 Task: Print in statement paper size.
Action: Mouse moved to (80, 80)
Screenshot: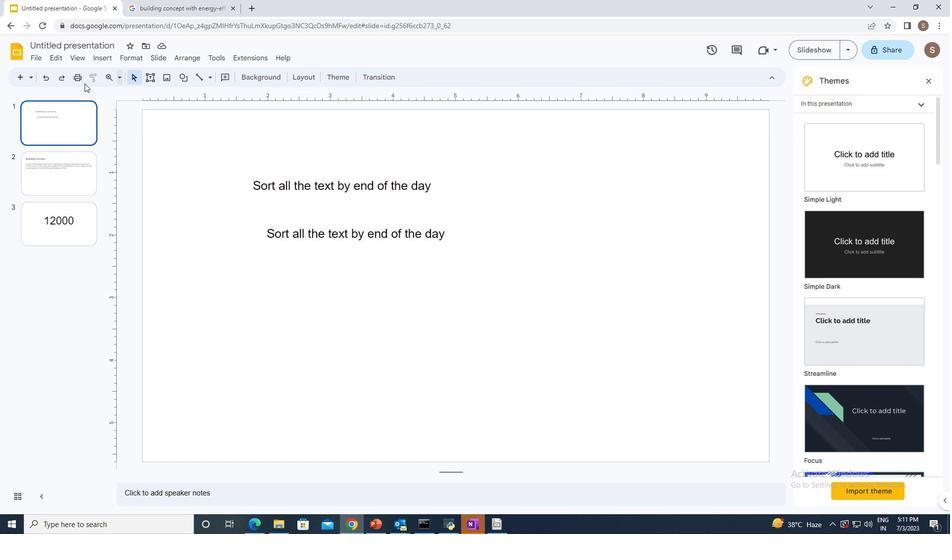 
Action: Mouse pressed left at (80, 80)
Screenshot: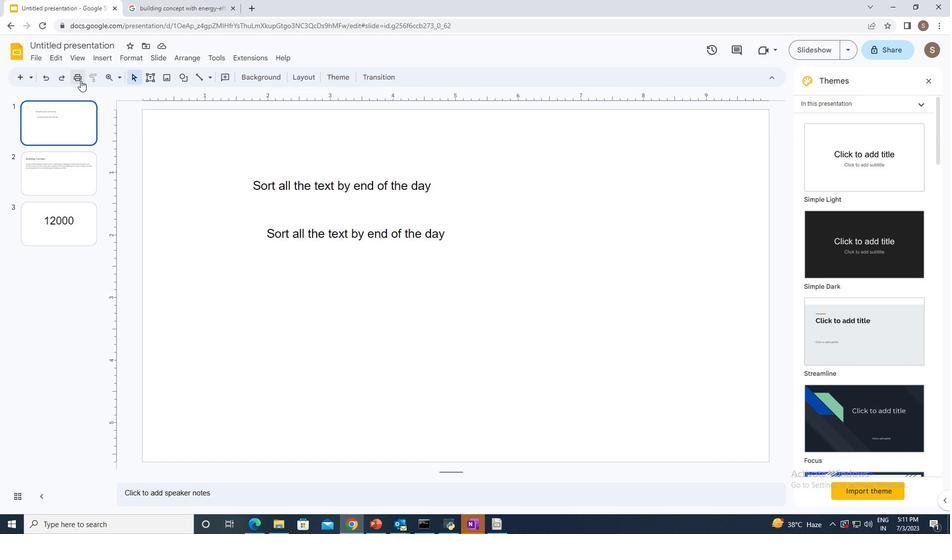
Action: Mouse moved to (696, 160)
Screenshot: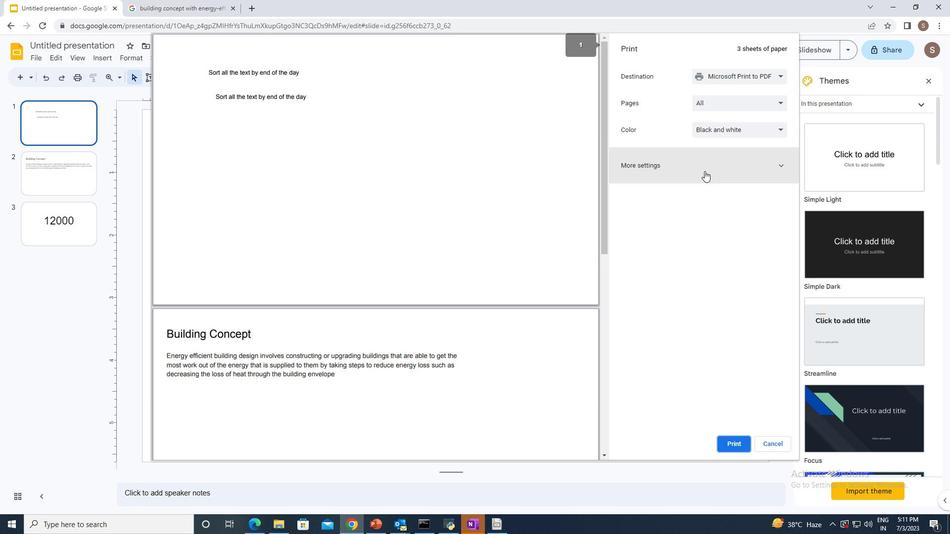 
Action: Mouse pressed left at (696, 160)
Screenshot: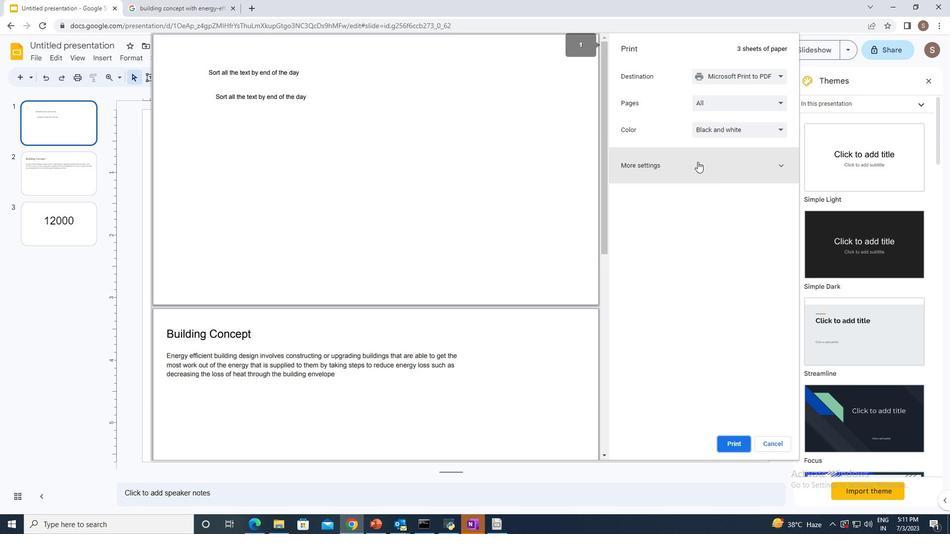 
Action: Mouse moved to (703, 198)
Screenshot: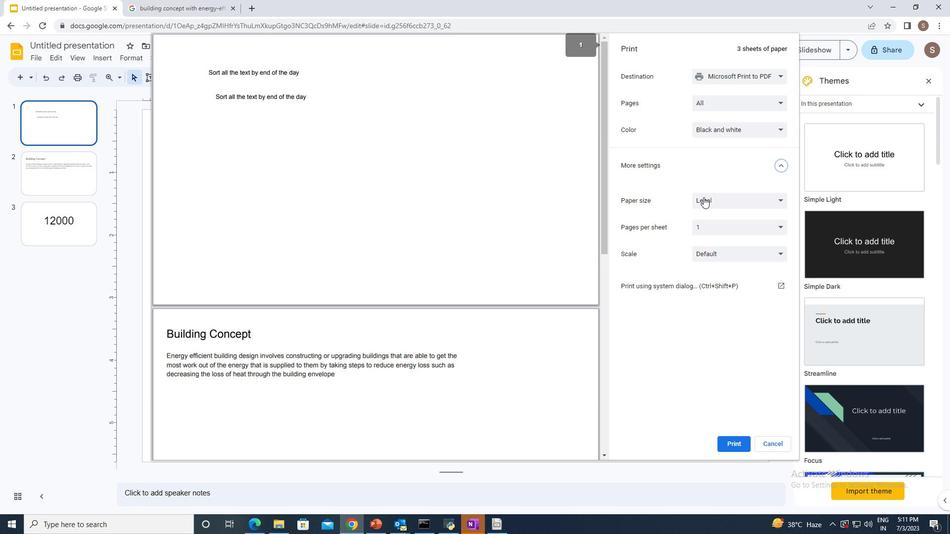 
Action: Mouse pressed left at (703, 198)
Screenshot: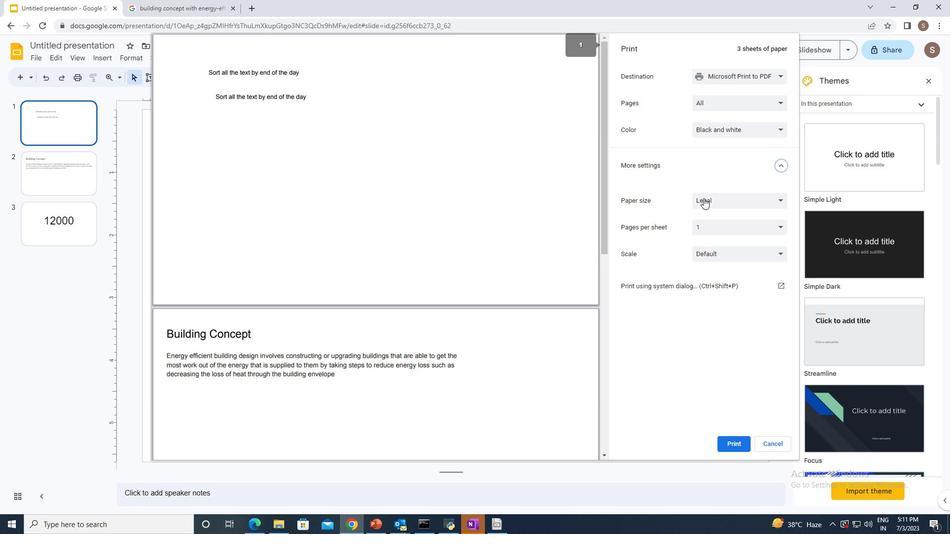 
Action: Mouse moved to (706, 238)
Screenshot: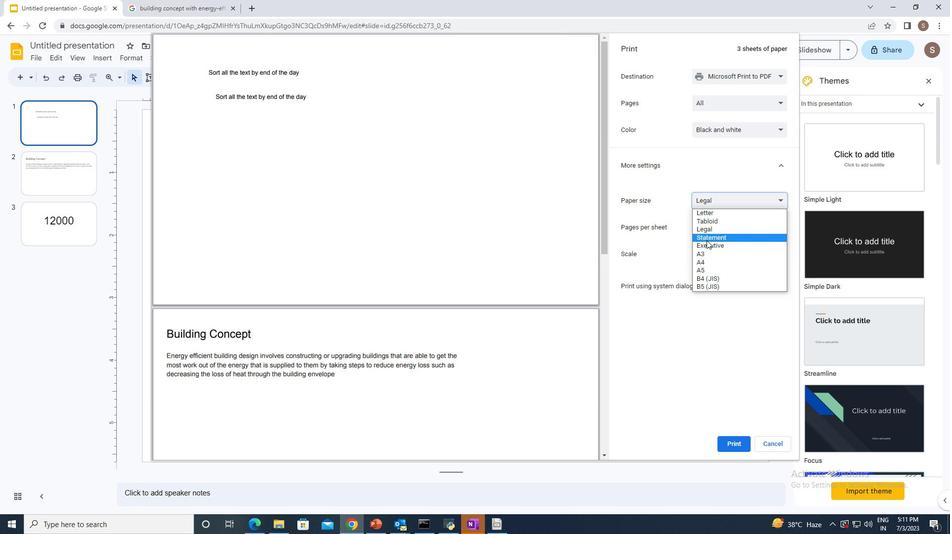 
Action: Mouse pressed left at (706, 238)
Screenshot: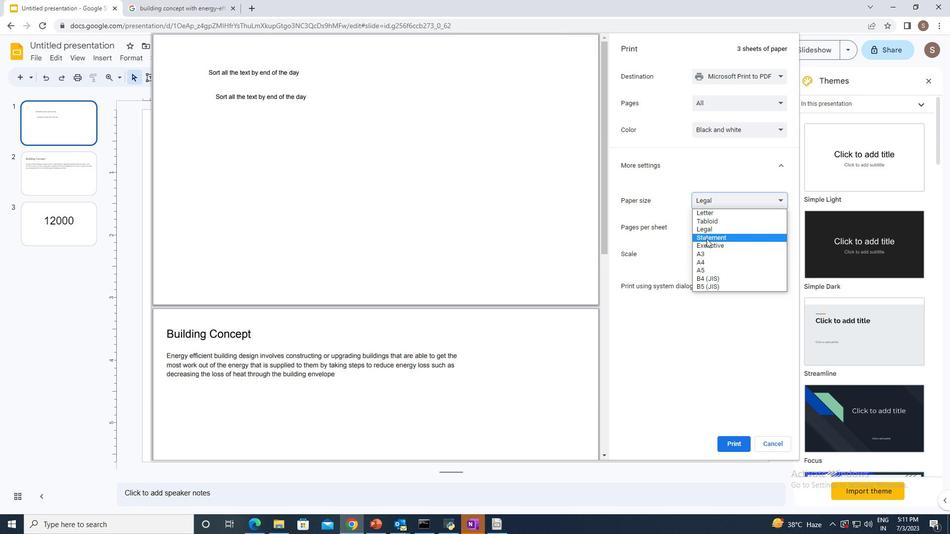 
Action: Mouse moved to (722, 442)
Screenshot: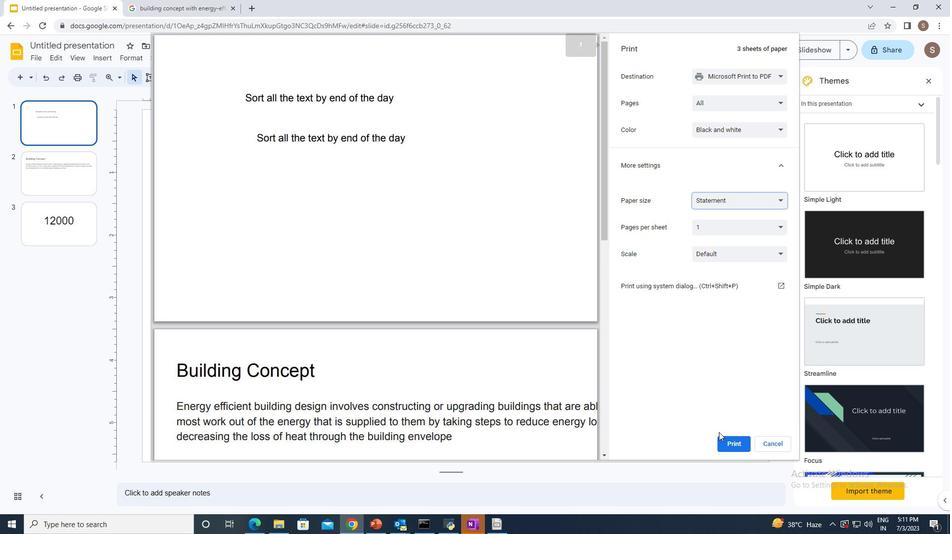 
Action: Mouse pressed left at (722, 442)
Screenshot: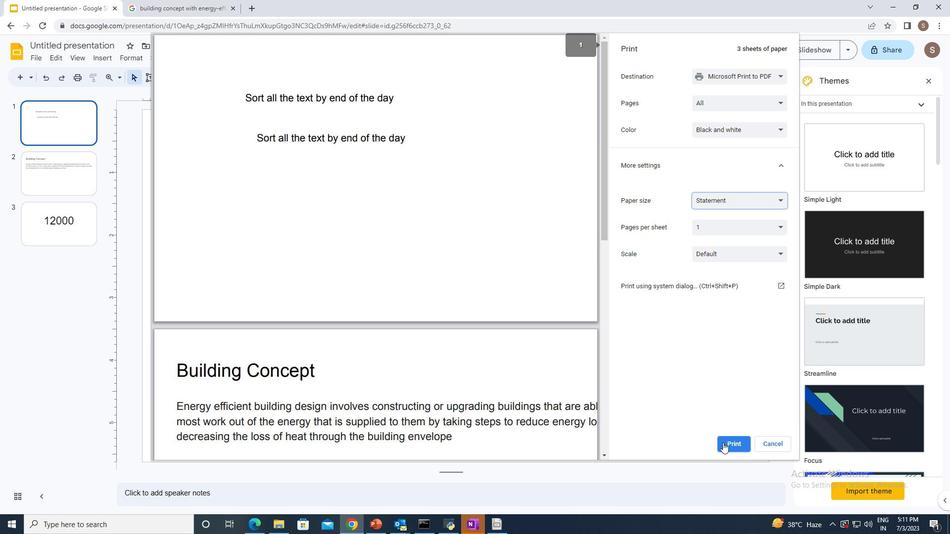 
